 Task: Maintain the application releases through an optimizer
Action: Mouse moved to (261, 239)
Screenshot: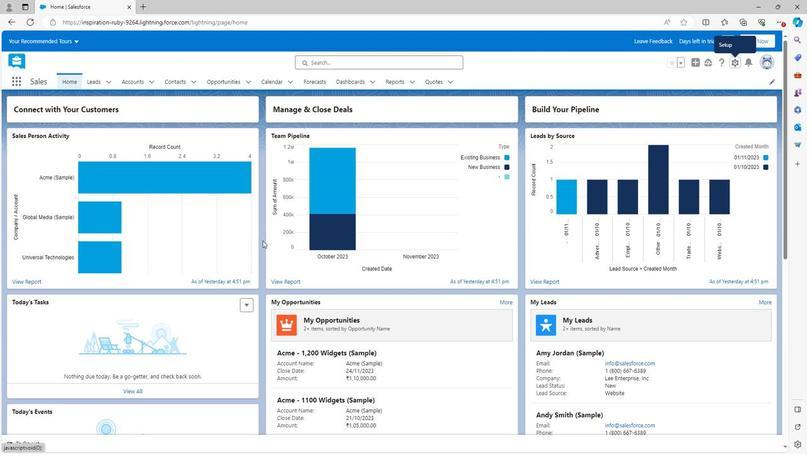 
Action: Mouse scrolled (261, 239) with delta (0, 0)
Screenshot: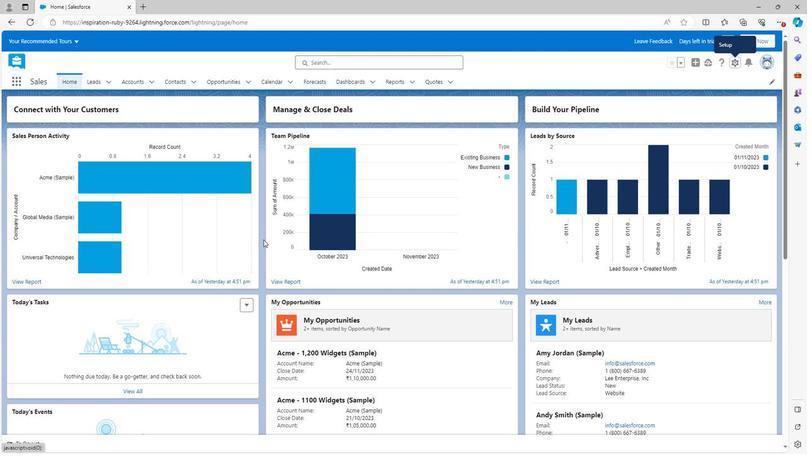 
Action: Mouse moved to (261, 239)
Screenshot: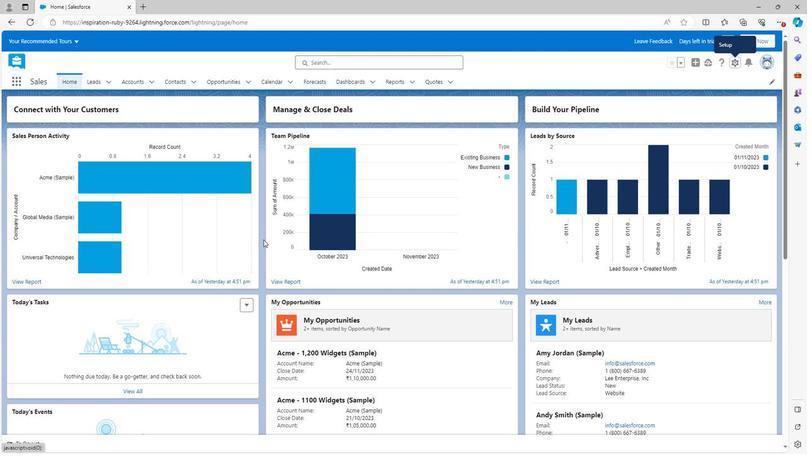 
Action: Mouse scrolled (261, 239) with delta (0, 0)
Screenshot: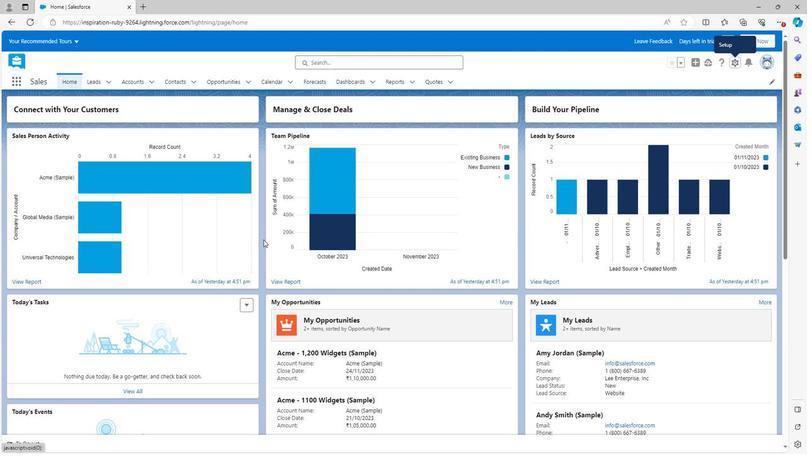 
Action: Mouse scrolled (261, 239) with delta (0, 0)
Screenshot: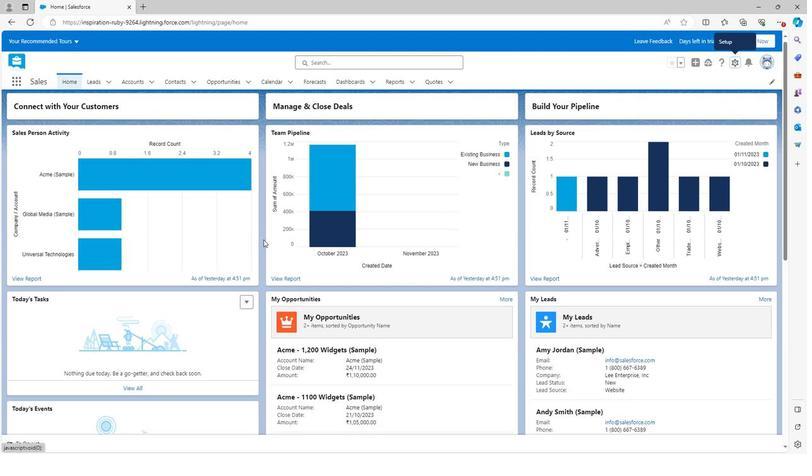 
Action: Mouse scrolled (261, 239) with delta (0, 0)
Screenshot: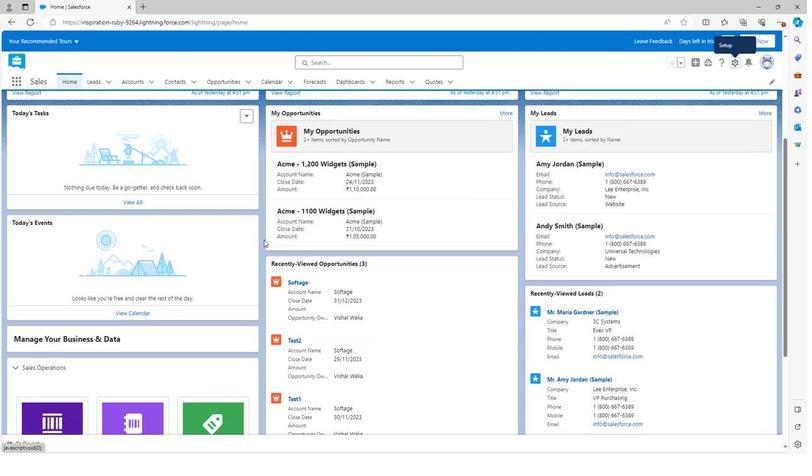 
Action: Mouse scrolled (261, 239) with delta (0, 0)
Screenshot: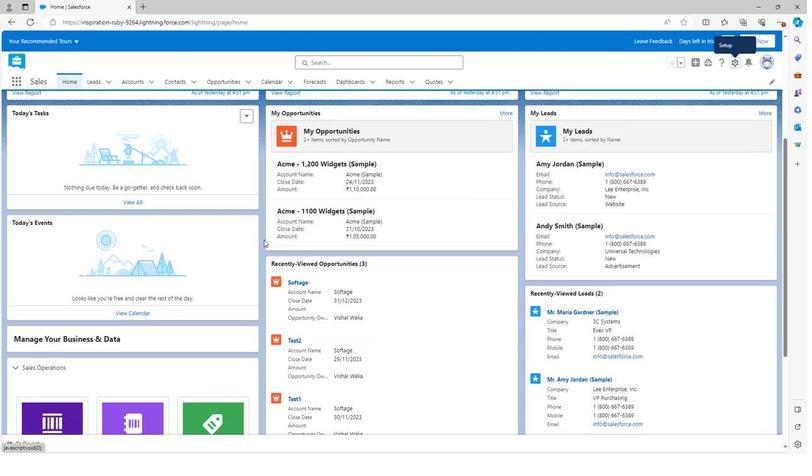 
Action: Mouse scrolled (261, 239) with delta (0, 0)
Screenshot: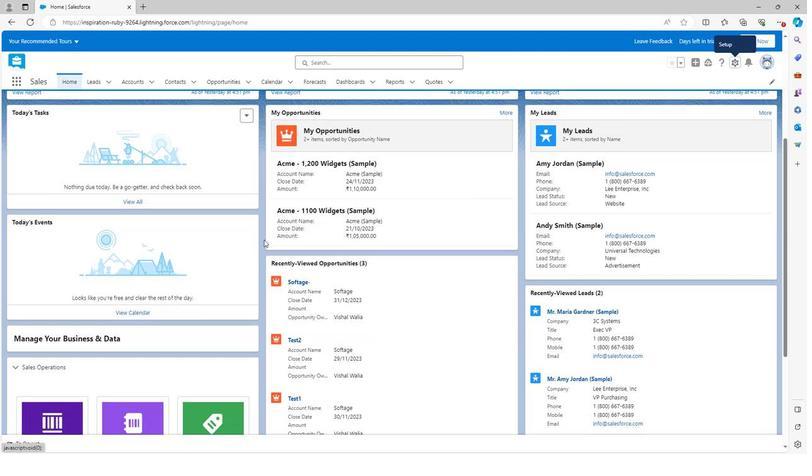 
Action: Mouse scrolled (261, 239) with delta (0, 0)
Screenshot: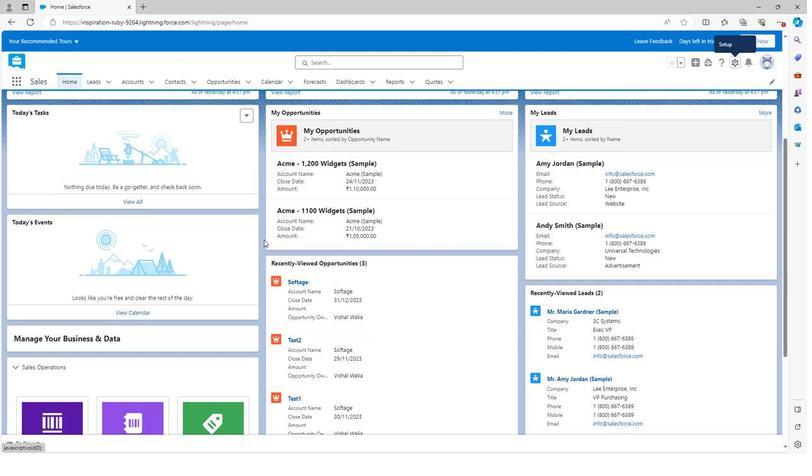 
Action: Mouse scrolled (261, 239) with delta (0, 0)
Screenshot: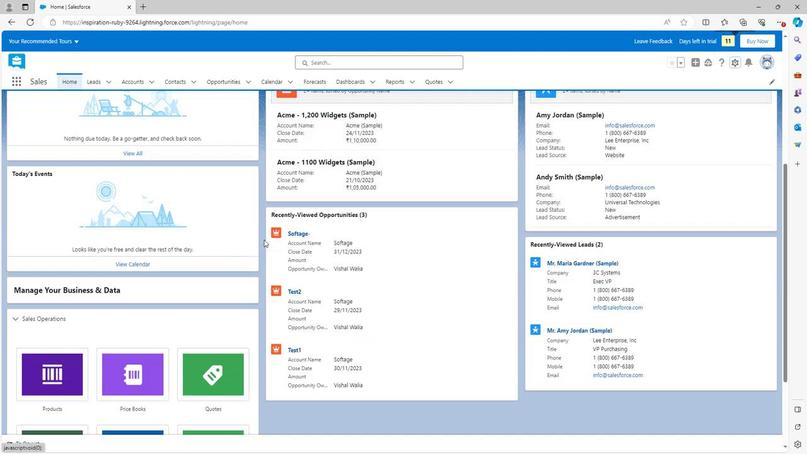 
Action: Mouse scrolled (261, 240) with delta (0, 0)
Screenshot: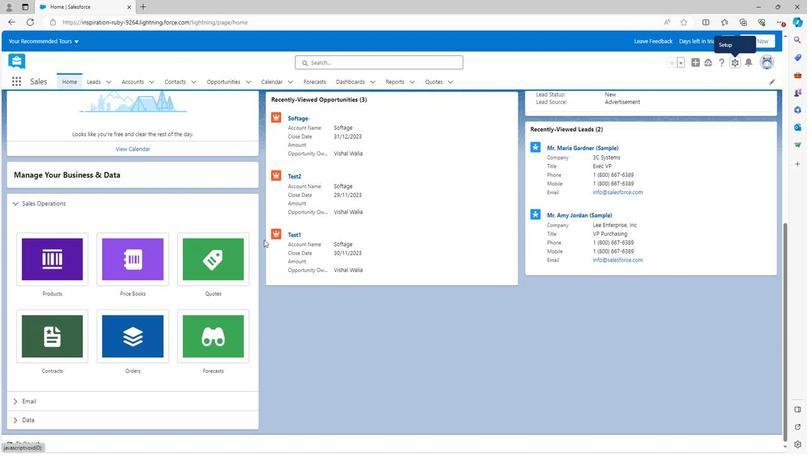 
Action: Mouse scrolled (261, 240) with delta (0, 0)
Screenshot: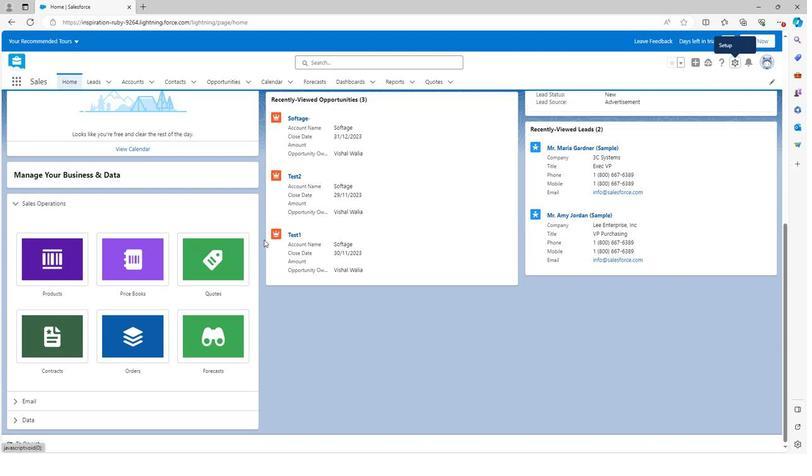 
Action: Mouse scrolled (261, 240) with delta (0, 0)
Screenshot: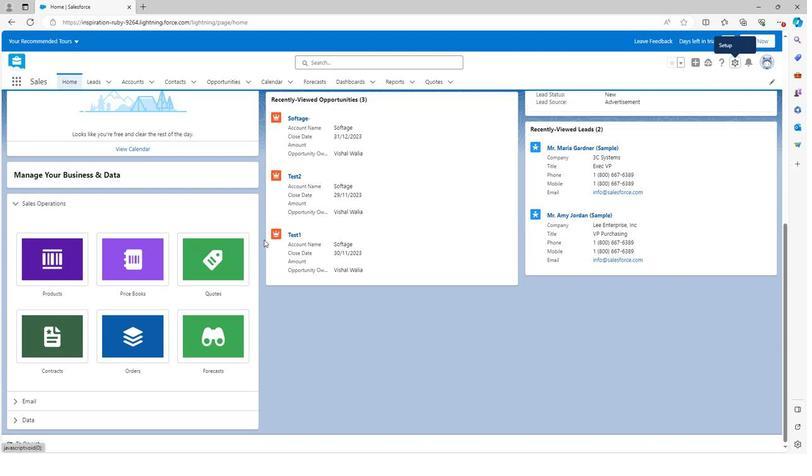 
Action: Mouse scrolled (261, 240) with delta (0, 0)
Screenshot: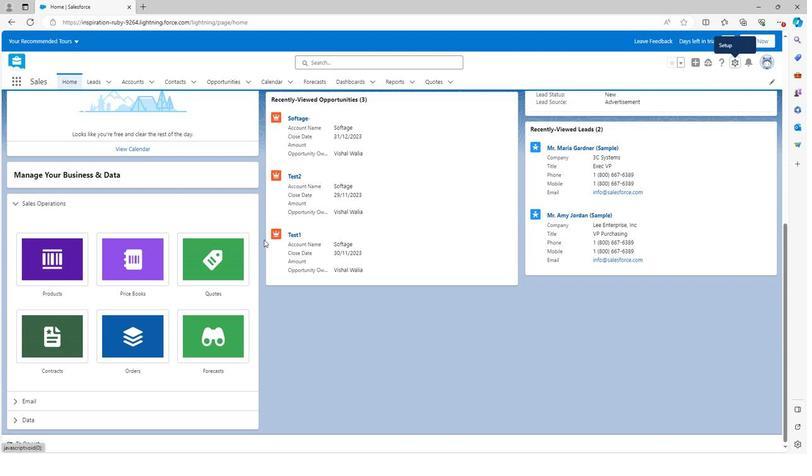 
Action: Mouse scrolled (261, 240) with delta (0, 0)
Screenshot: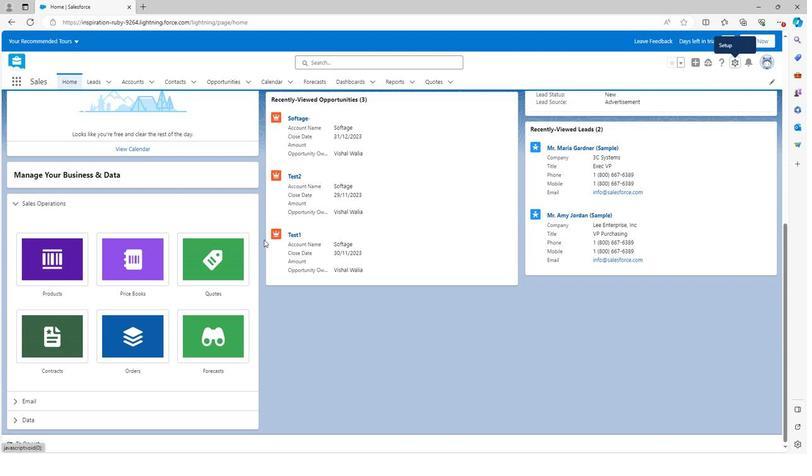 
Action: Mouse scrolled (261, 240) with delta (0, 0)
Screenshot: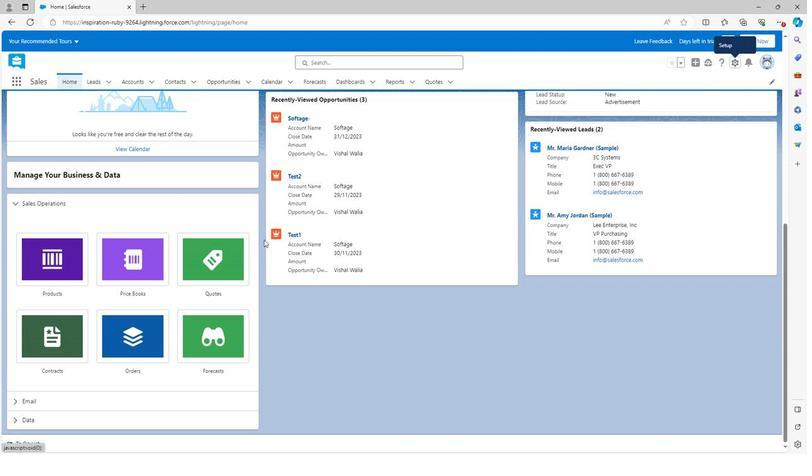
Action: Mouse scrolled (261, 240) with delta (0, 0)
Screenshot: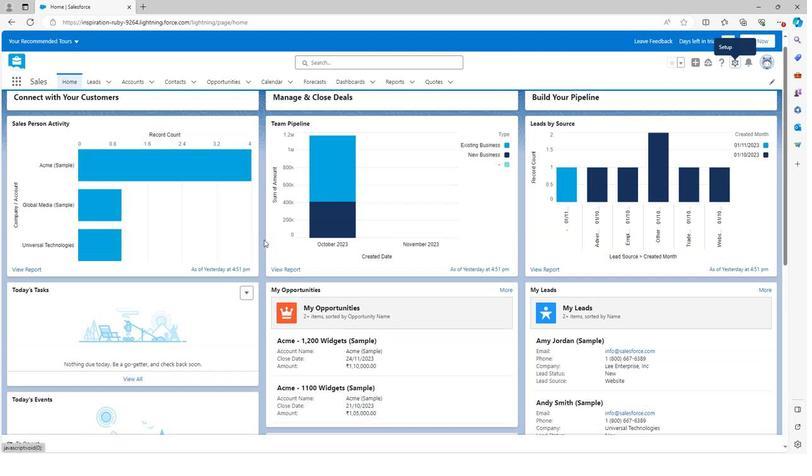 
Action: Mouse scrolled (261, 240) with delta (0, 0)
Screenshot: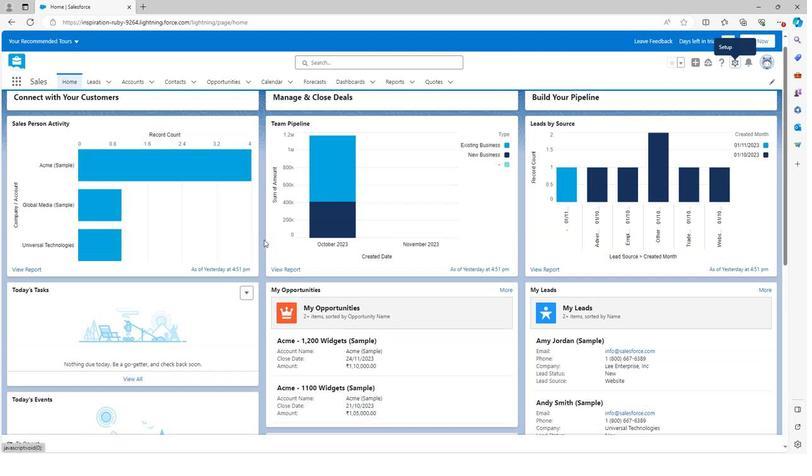 
Action: Mouse scrolled (261, 240) with delta (0, 0)
Screenshot: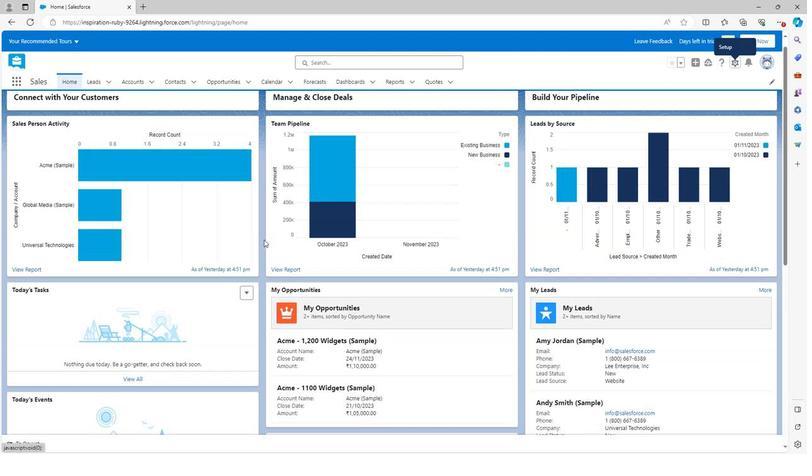 
Action: Mouse scrolled (261, 240) with delta (0, 0)
Screenshot: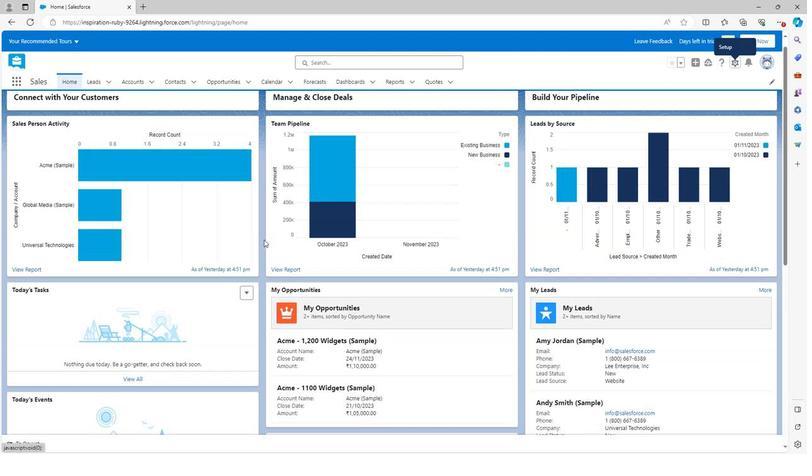
Action: Mouse scrolled (261, 240) with delta (0, 0)
Screenshot: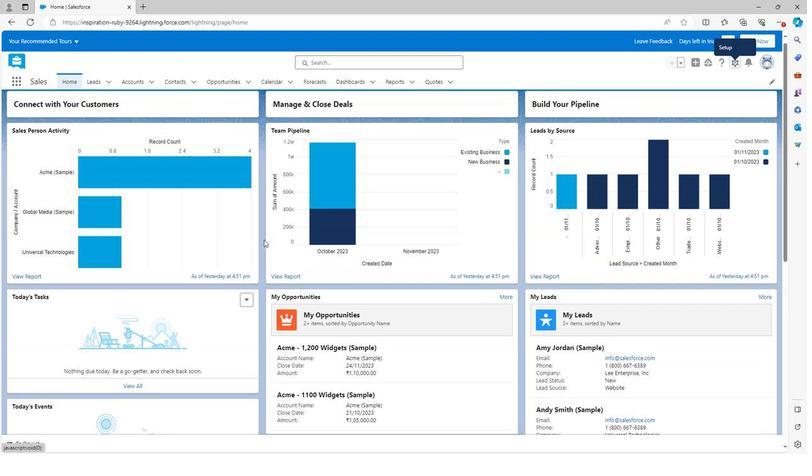 
Action: Mouse moved to (731, 64)
Screenshot: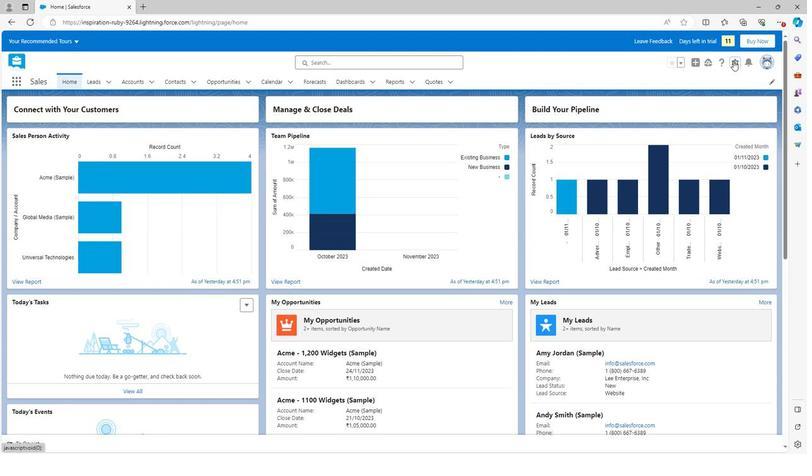 
Action: Mouse pressed left at (731, 64)
Screenshot: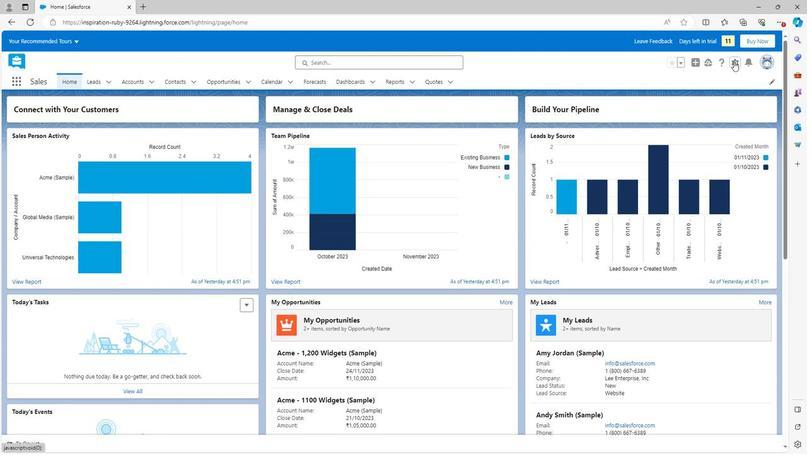 
Action: Mouse moved to (708, 87)
Screenshot: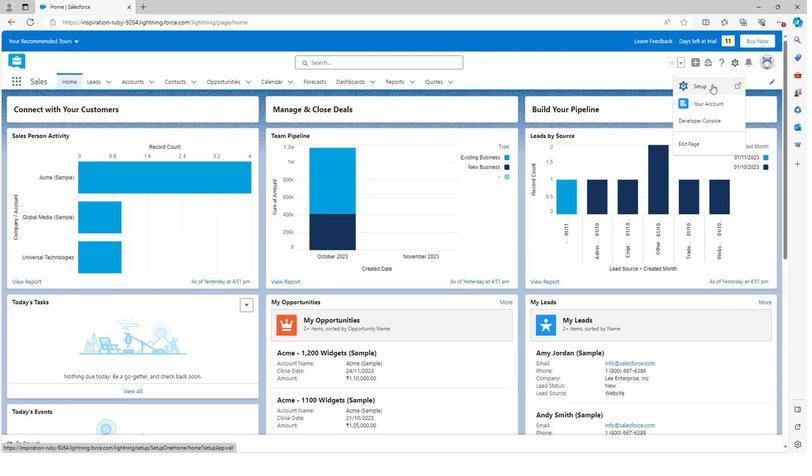 
Action: Mouse pressed left at (708, 87)
Screenshot: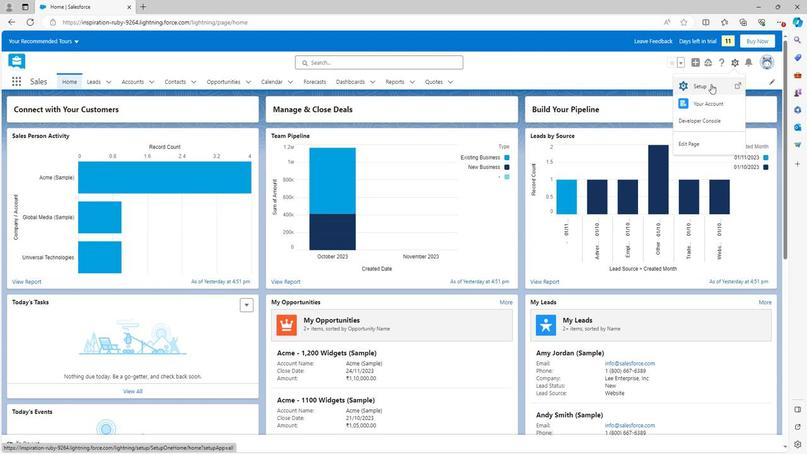 
Action: Mouse moved to (21, 213)
Screenshot: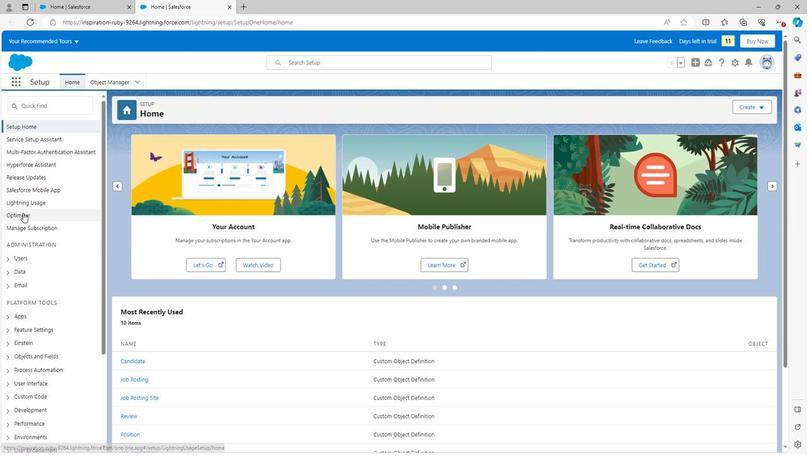 
Action: Mouse pressed left at (21, 213)
Screenshot: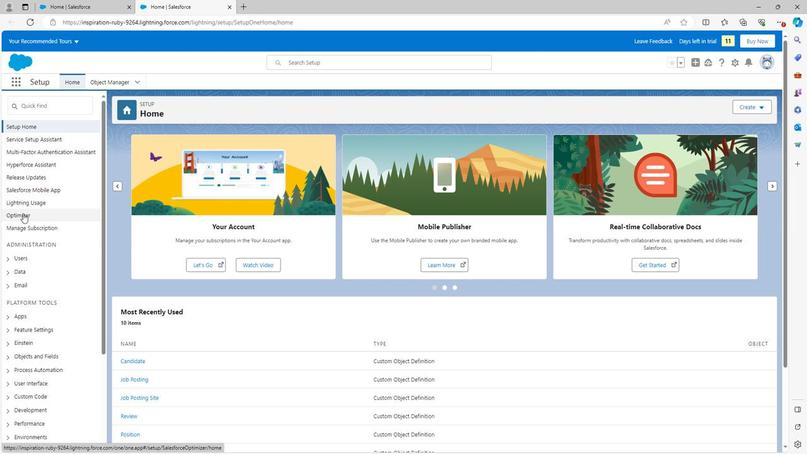 
Action: Mouse moved to (539, 251)
Screenshot: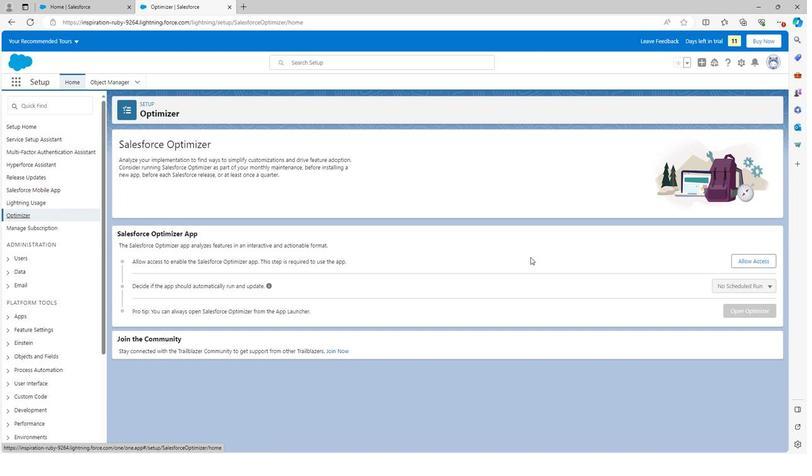 
Action: Mouse scrolled (539, 251) with delta (0, 0)
Screenshot: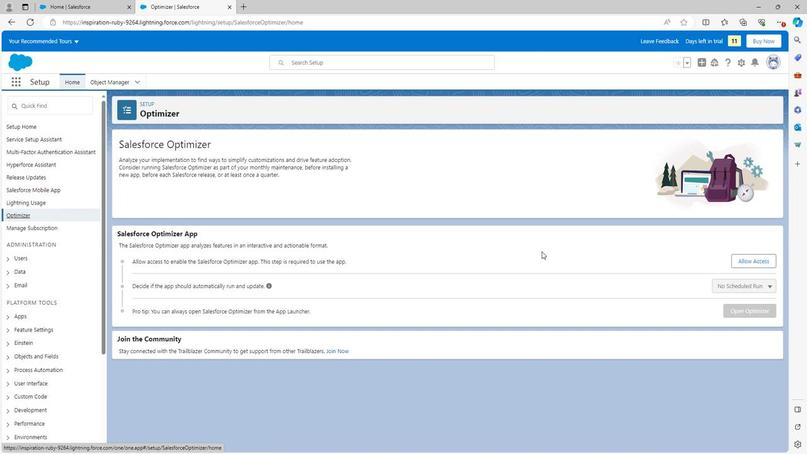 
Action: Mouse scrolled (539, 251) with delta (0, 0)
Screenshot: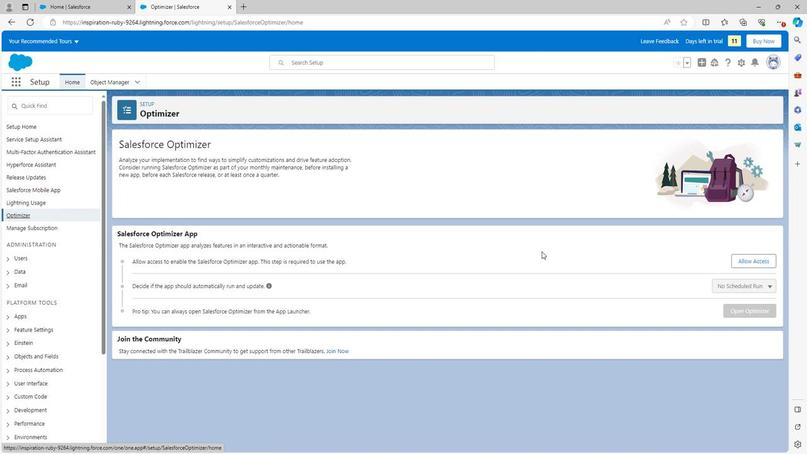 
Action: Mouse scrolled (539, 251) with delta (0, 0)
Screenshot: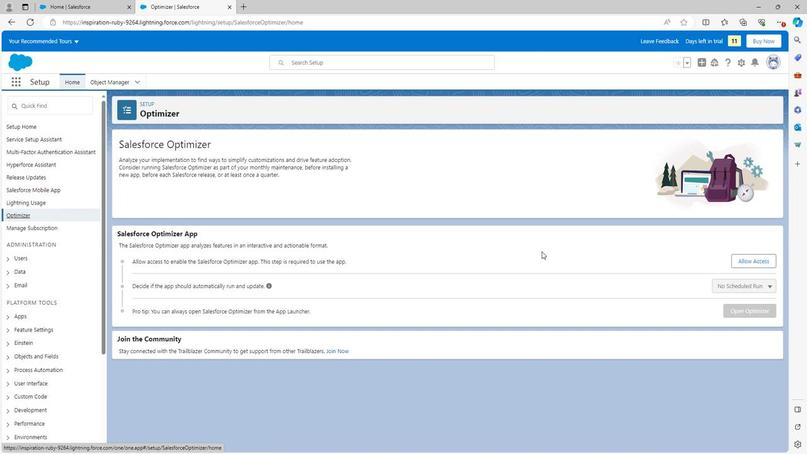 
Action: Mouse scrolled (539, 251) with delta (0, 0)
Screenshot: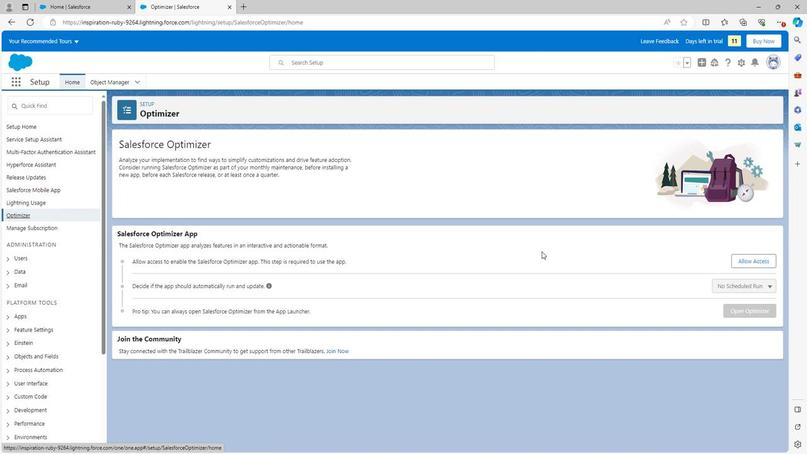 
Action: Mouse scrolled (539, 251) with delta (0, 0)
Screenshot: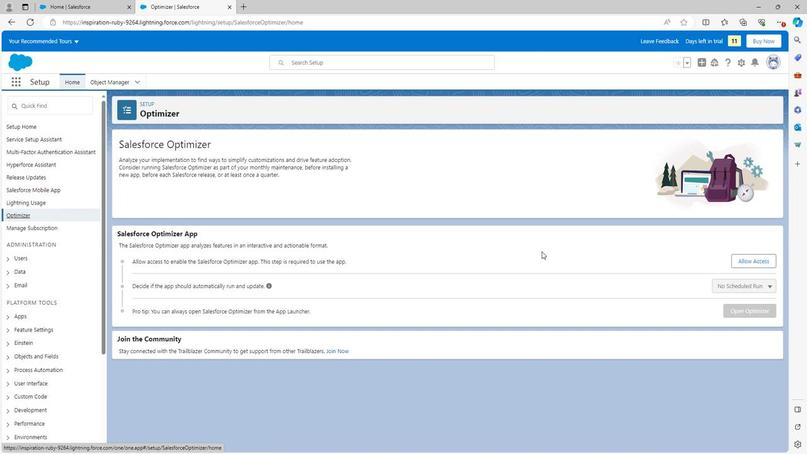 
Action: Mouse moved to (539, 249)
Screenshot: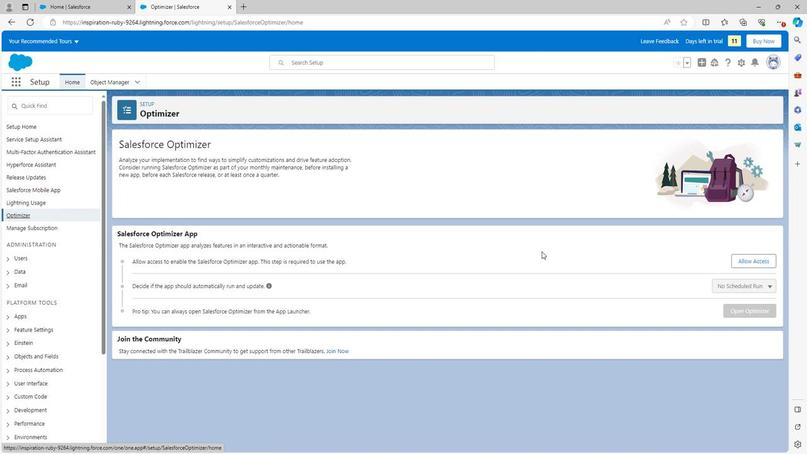
Action: Mouse scrolled (539, 250) with delta (0, 0)
Screenshot: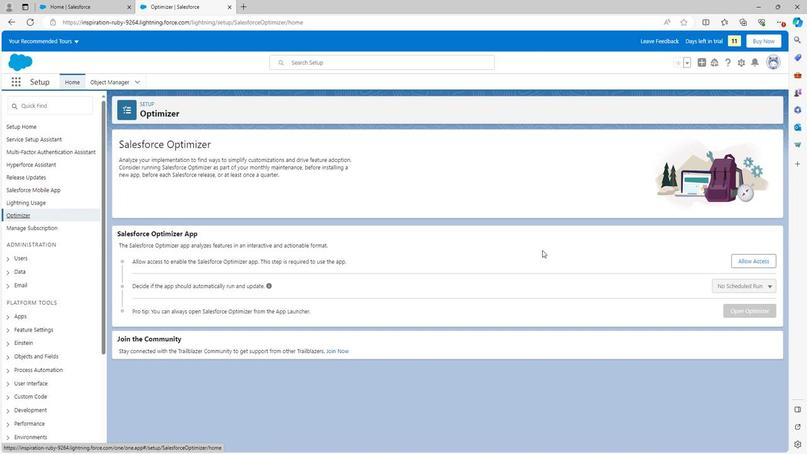 
Action: Mouse scrolled (539, 250) with delta (0, 0)
Screenshot: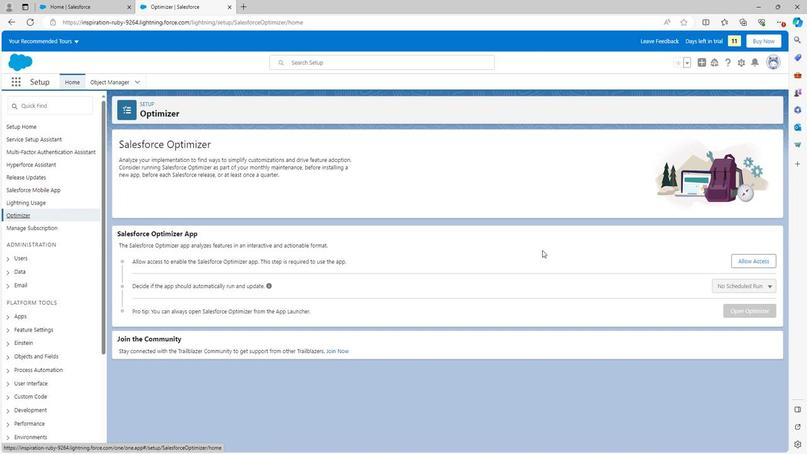 
Action: Mouse scrolled (539, 250) with delta (0, 0)
Screenshot: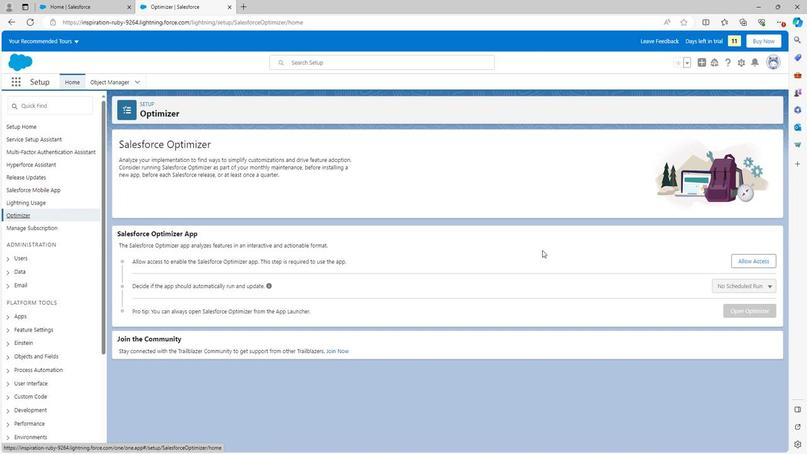 
Action: Mouse moved to (584, 222)
Screenshot: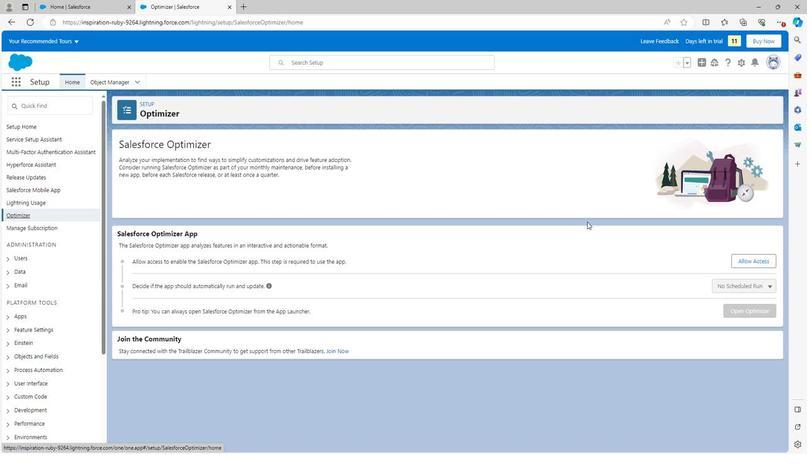 
